 Task: Send an email to 'Soft Age' without a subject.
Action: Mouse moved to (63, 324)
Screenshot: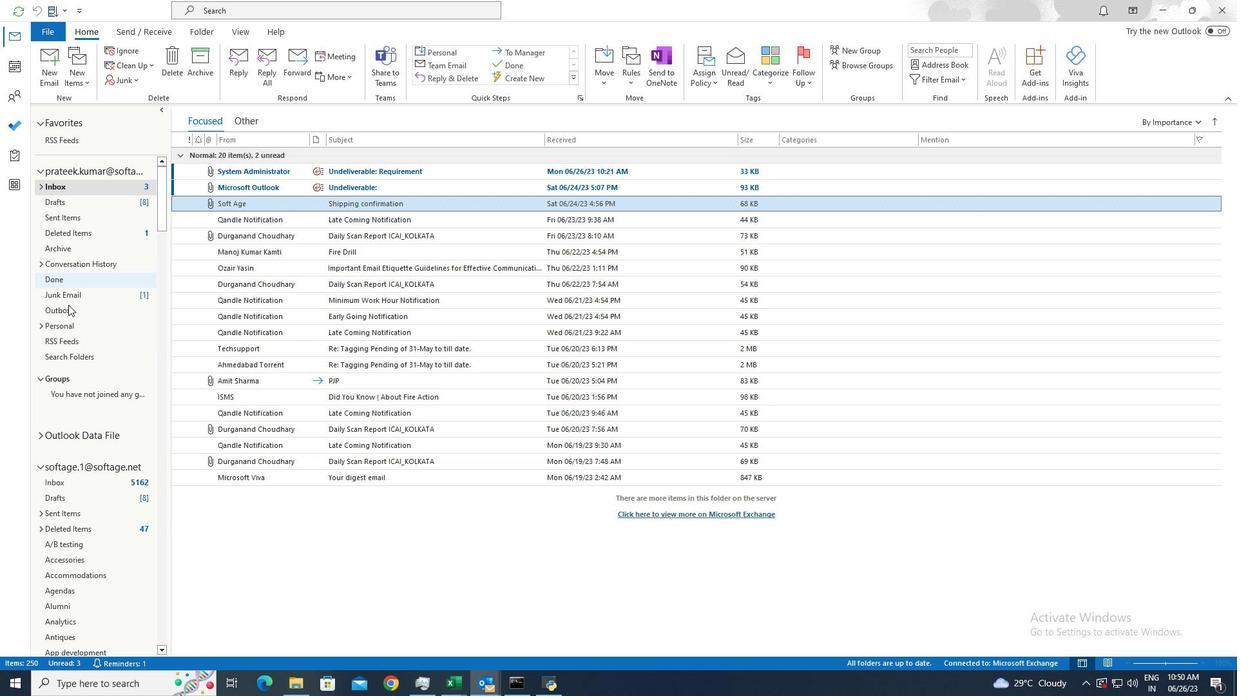 
Action: Mouse pressed left at (63, 324)
Screenshot: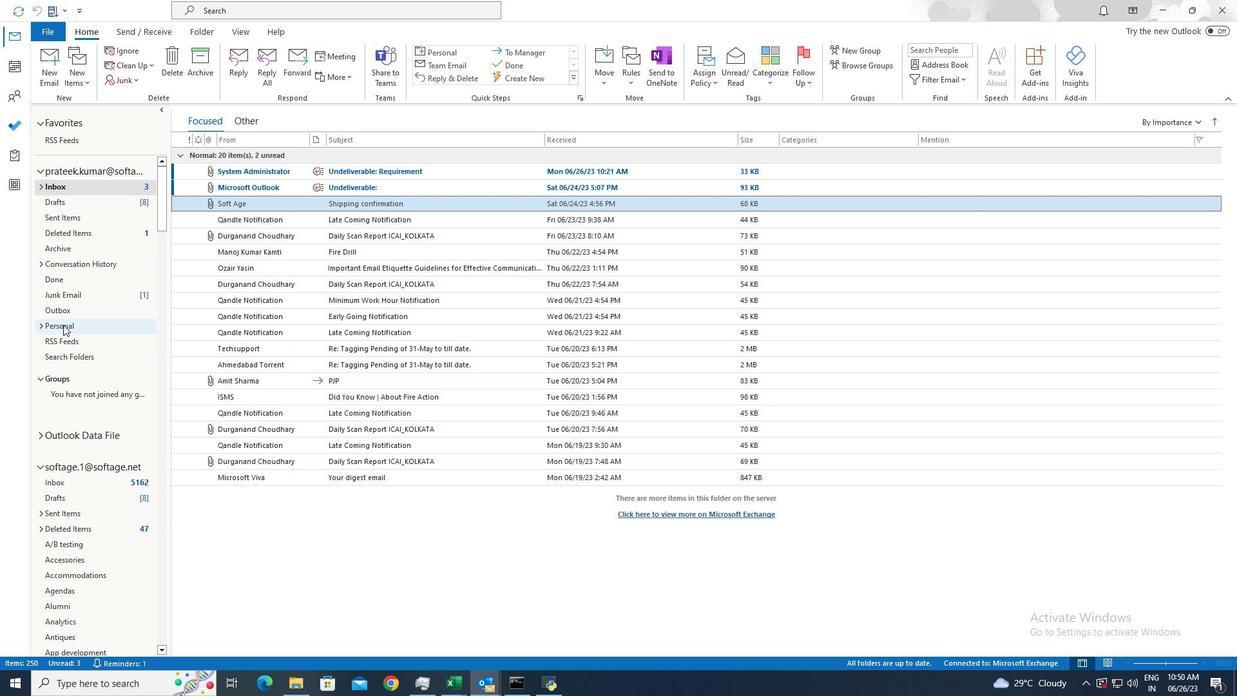
Action: Mouse moved to (268, 168)
Screenshot: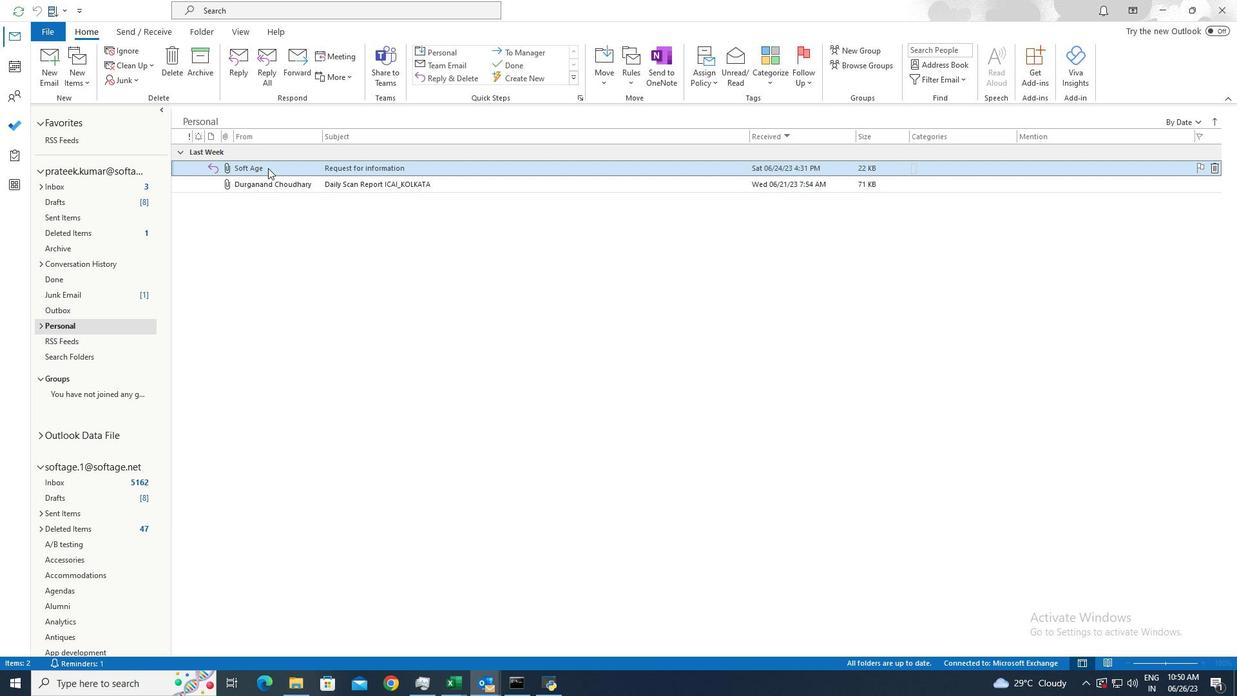 
Action: Key pressed ctrl+A
Screenshot: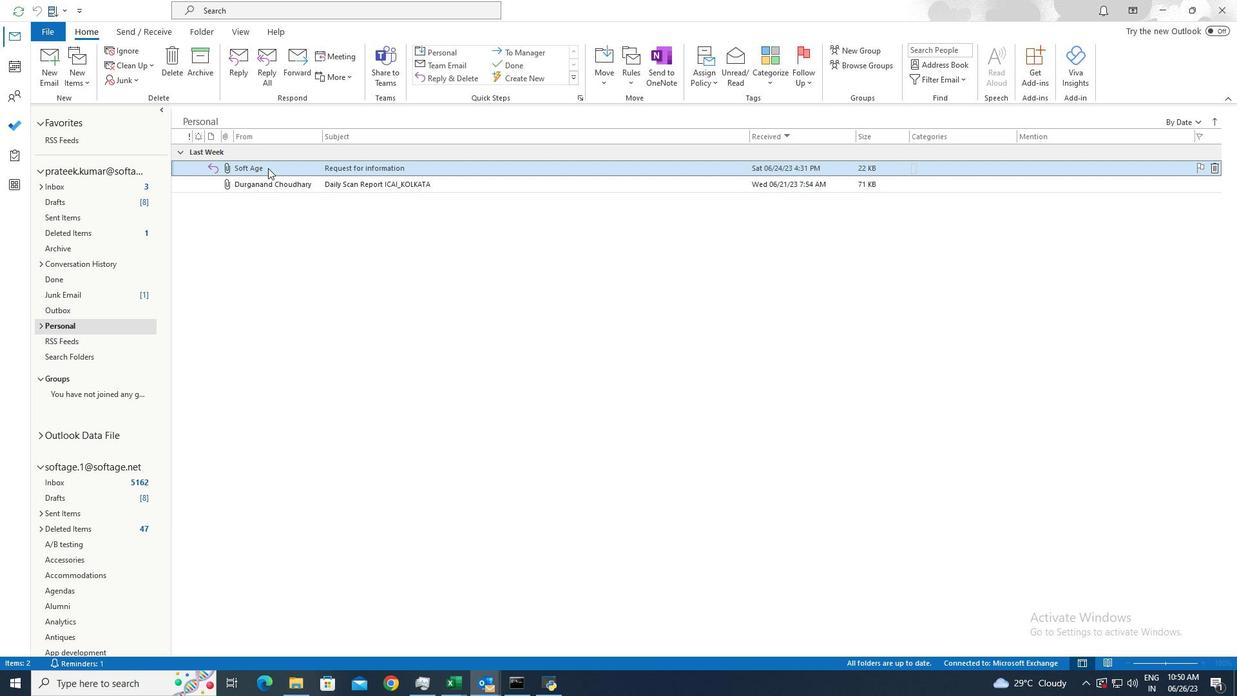 
Action: Mouse moved to (295, 57)
Screenshot: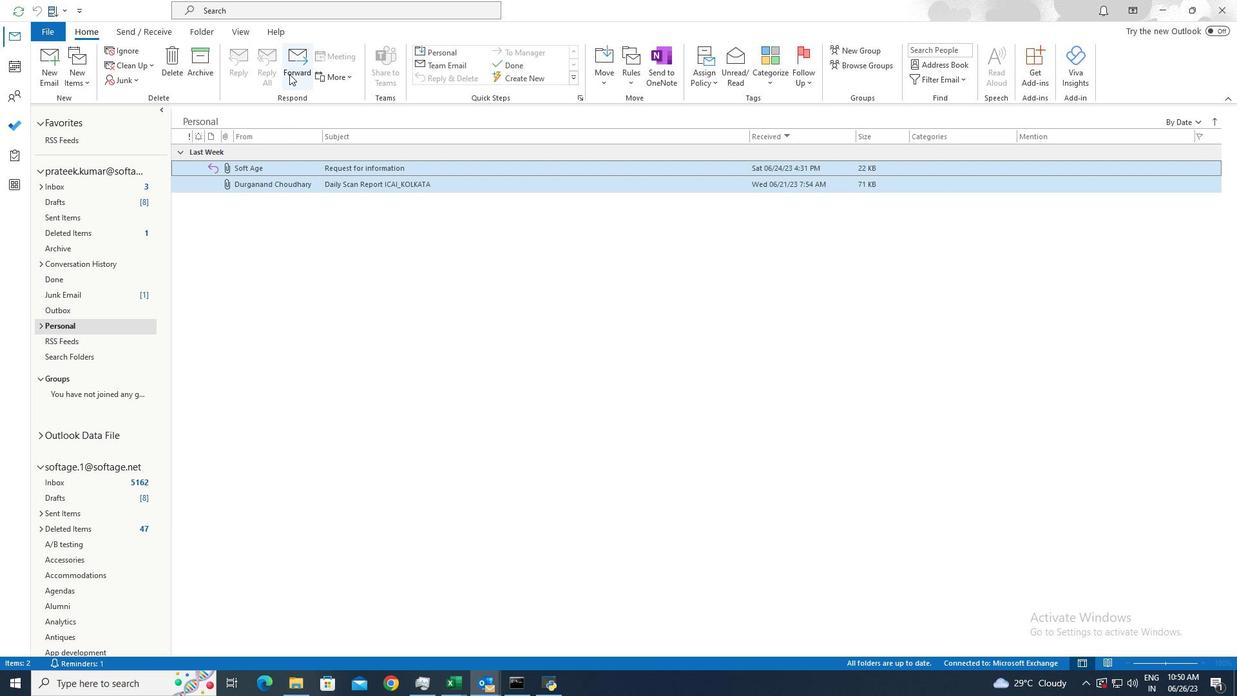 
Action: Mouse pressed left at (295, 57)
Screenshot: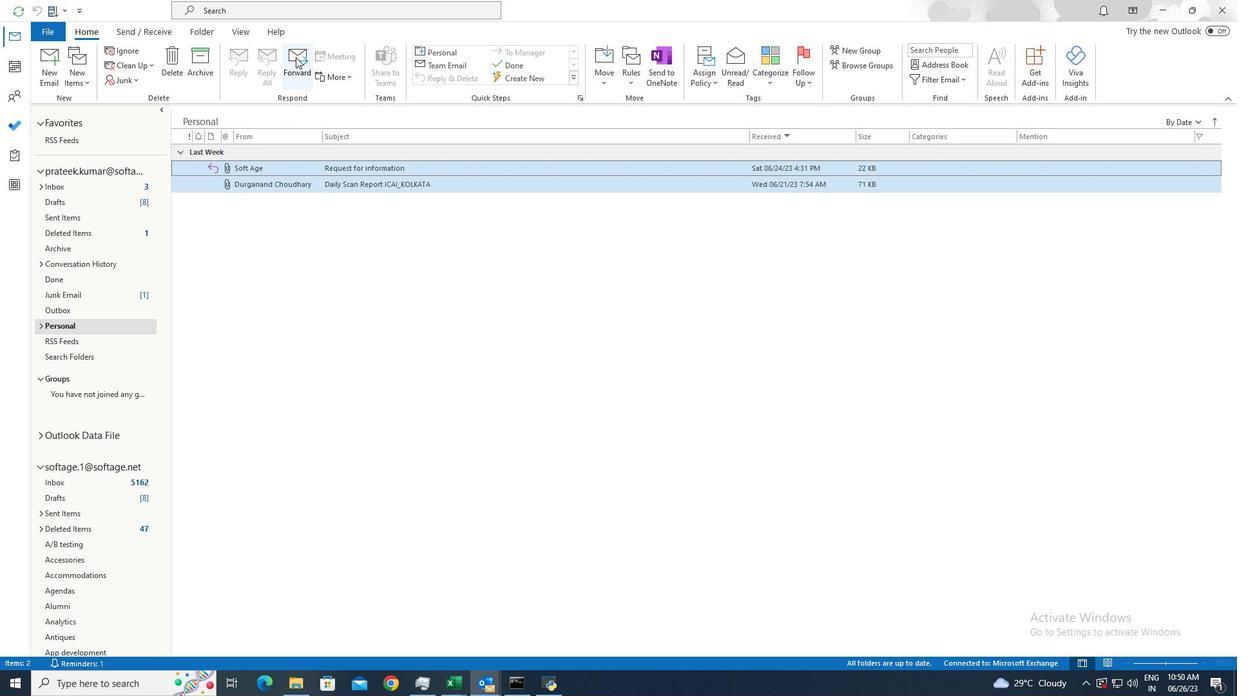 
Action: Mouse moved to (140, 139)
Screenshot: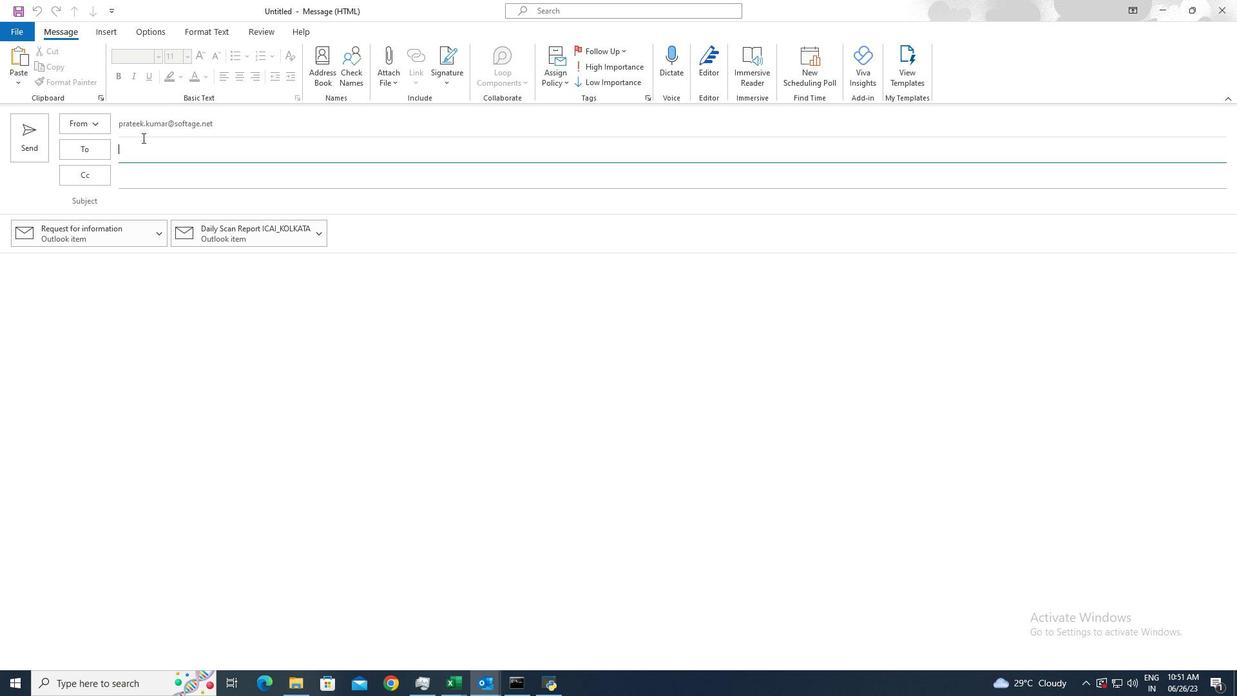
Action: Key pressed softage.6<Key.shift>@
Screenshot: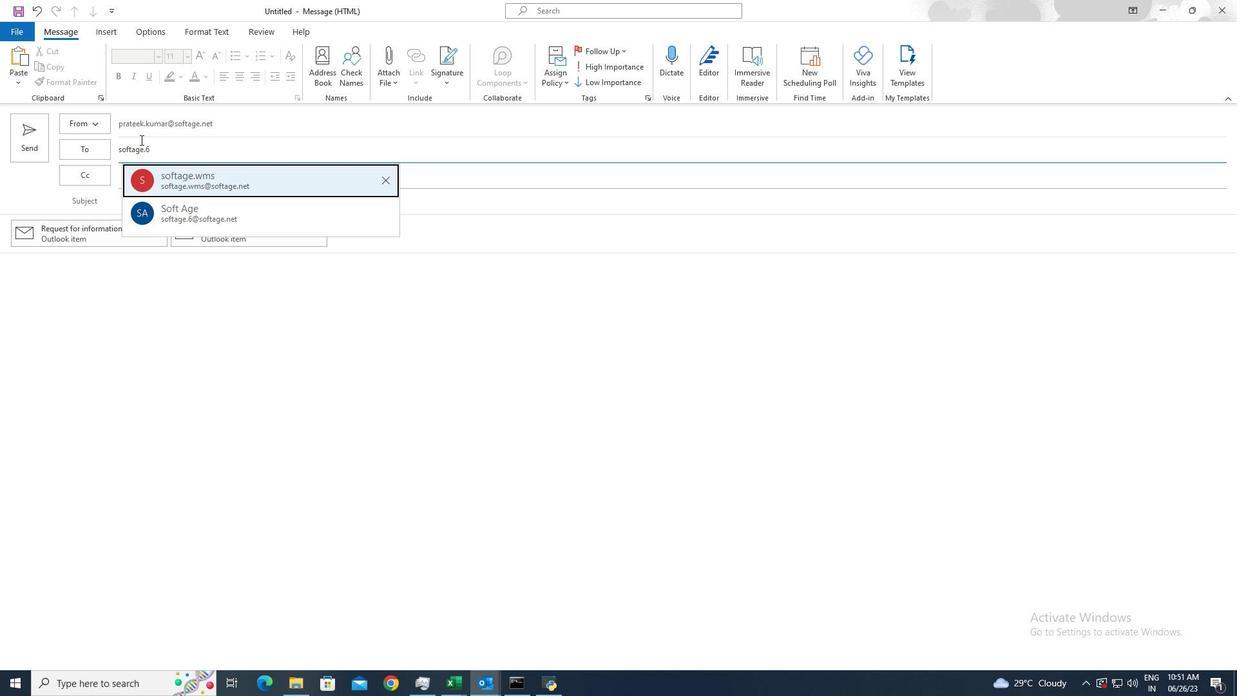 
Action: Mouse moved to (166, 188)
Screenshot: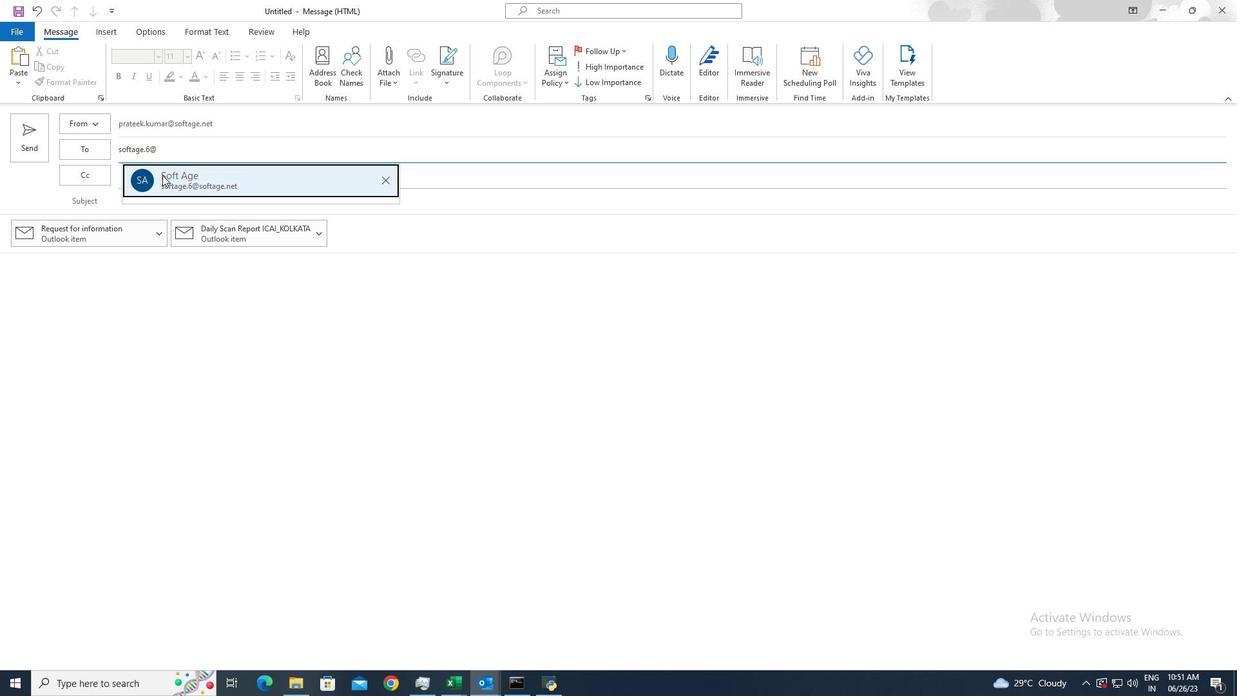 
Action: Mouse pressed left at (166, 188)
Screenshot: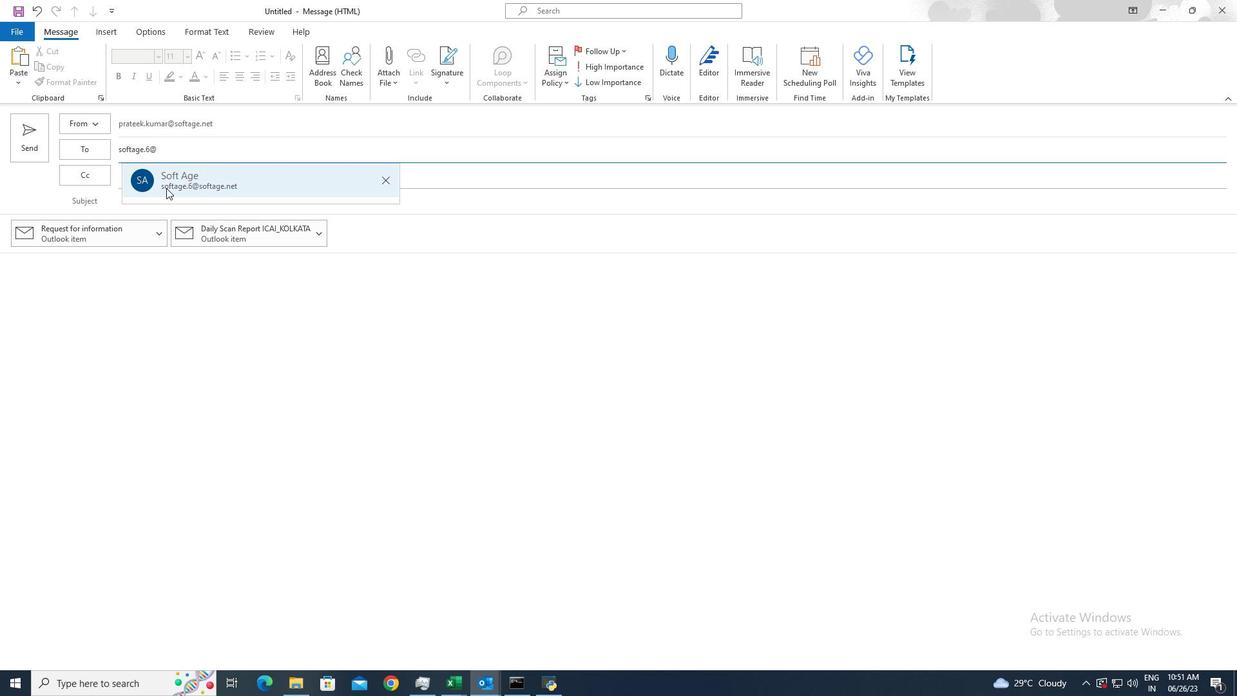 
Action: Mouse moved to (34, 136)
Screenshot: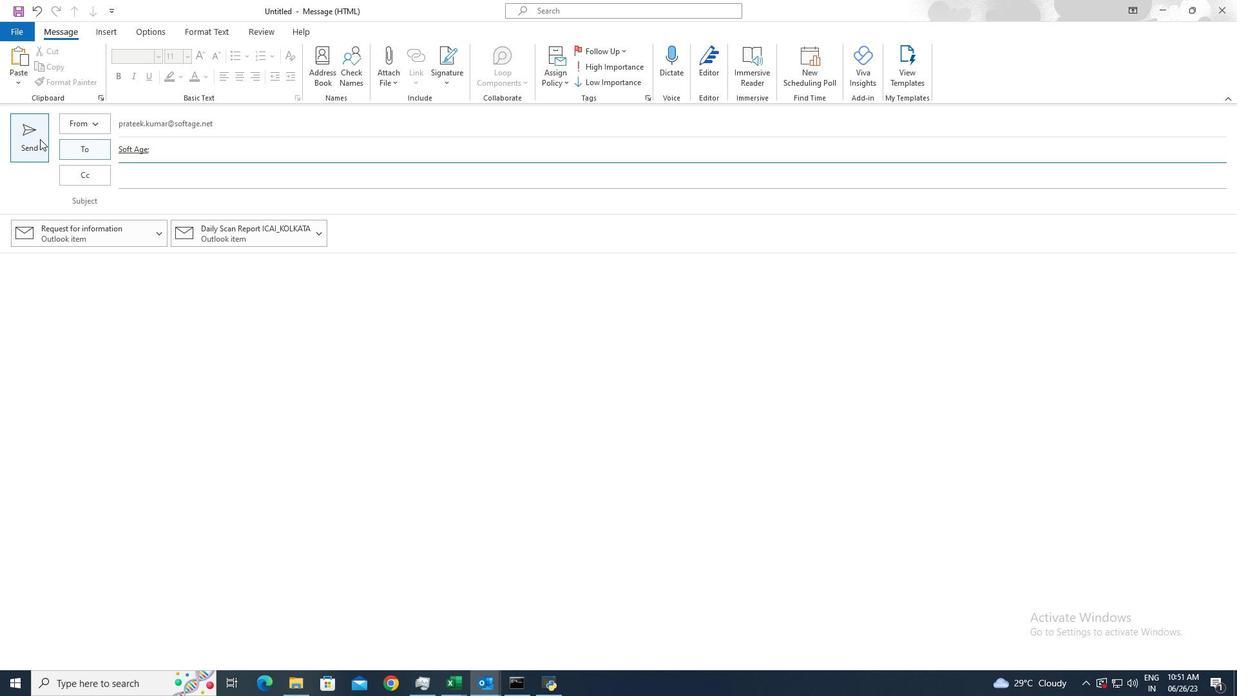 
Action: Mouse pressed left at (34, 136)
Screenshot: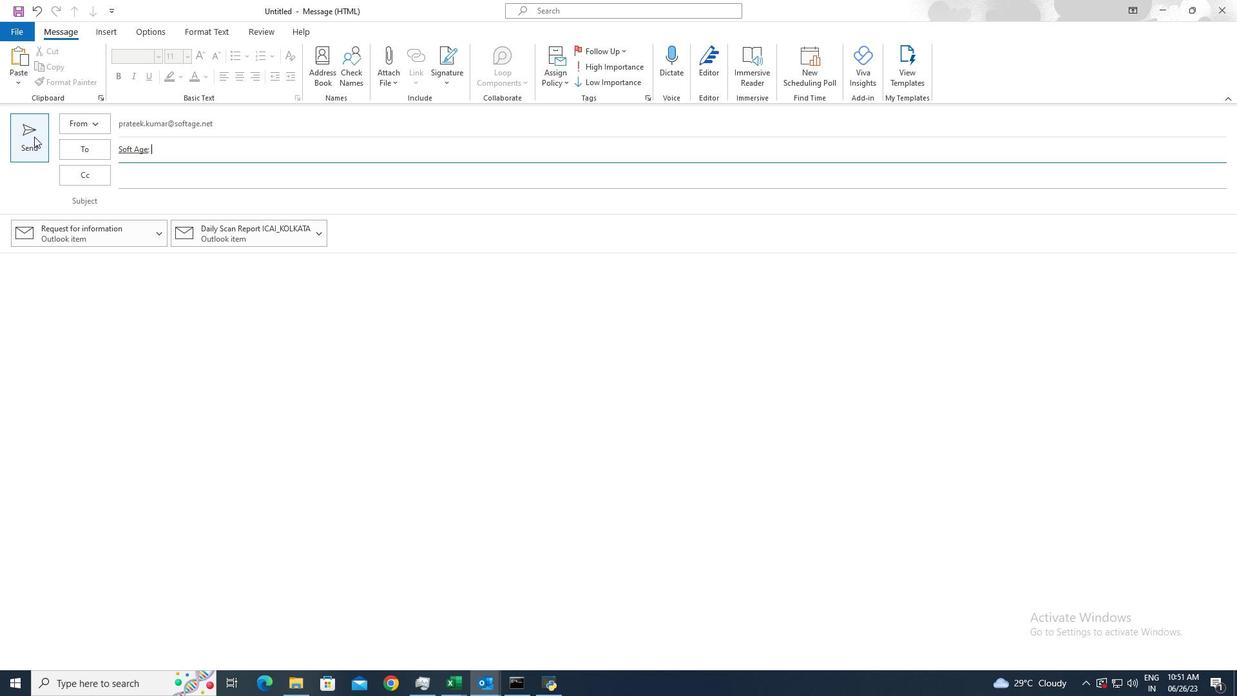 
Action: Mouse moved to (641, 356)
Screenshot: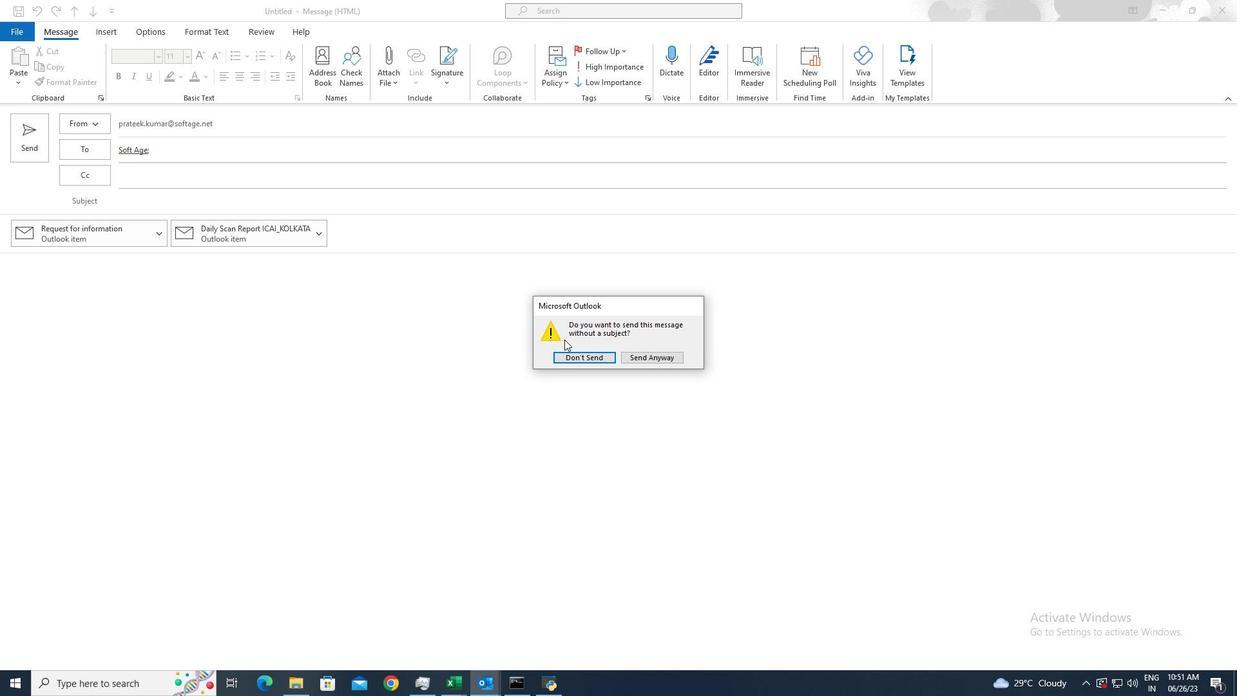 
Action: Mouse pressed left at (641, 356)
Screenshot: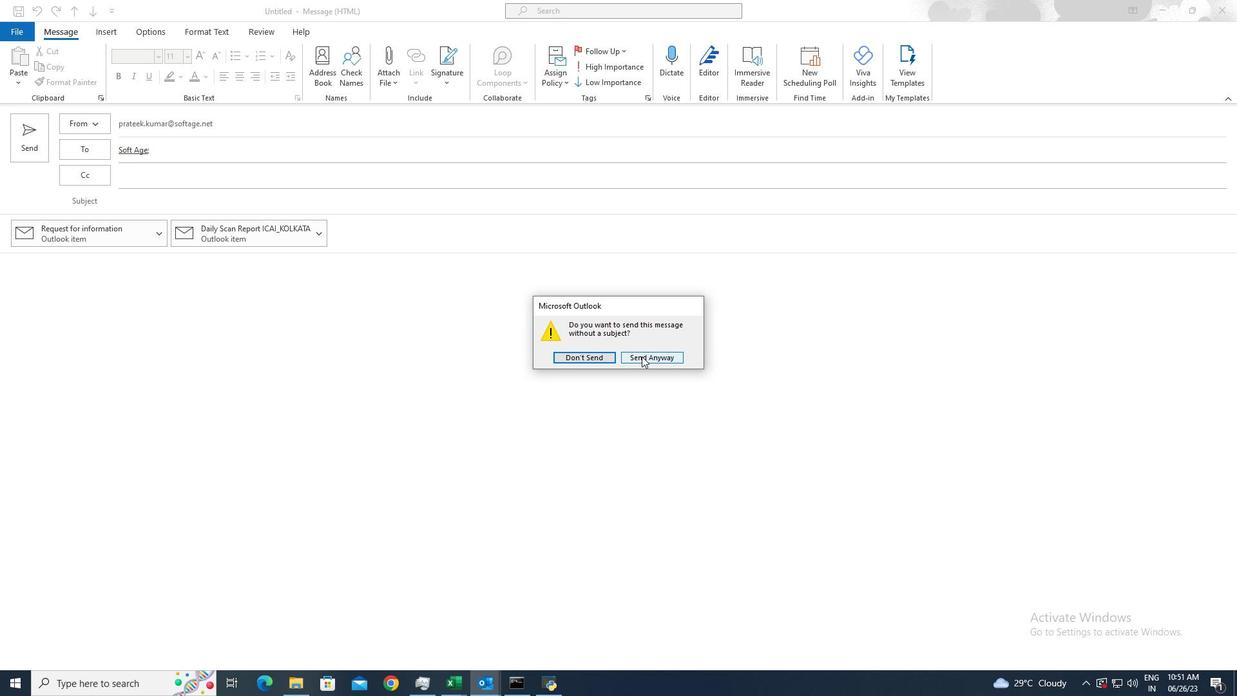 
